 Task: Create ChildIssue0000000687 as Child Issue of Issue Issue0000000344 in Backlog  in Scrum Project Project0000000069 in Jira. Create ChildIssue0000000688 as Child Issue of Issue Issue0000000344 in Backlog  in Scrum Project Project0000000069 in Jira. Create ChildIssue0000000689 as Child Issue of Issue Issue0000000345 in Backlog  in Scrum Project Project0000000069 in Jira. Create ChildIssue0000000690 as Child Issue of Issue Issue0000000345 in Backlog  in Scrum Project Project0000000069 in Jira. Create ChildIssue0000000691 as Child Issue of Issue Issue0000000346 in Backlog  in Scrum Project Project0000000070 in Jira
Action: Mouse moved to (450, 392)
Screenshot: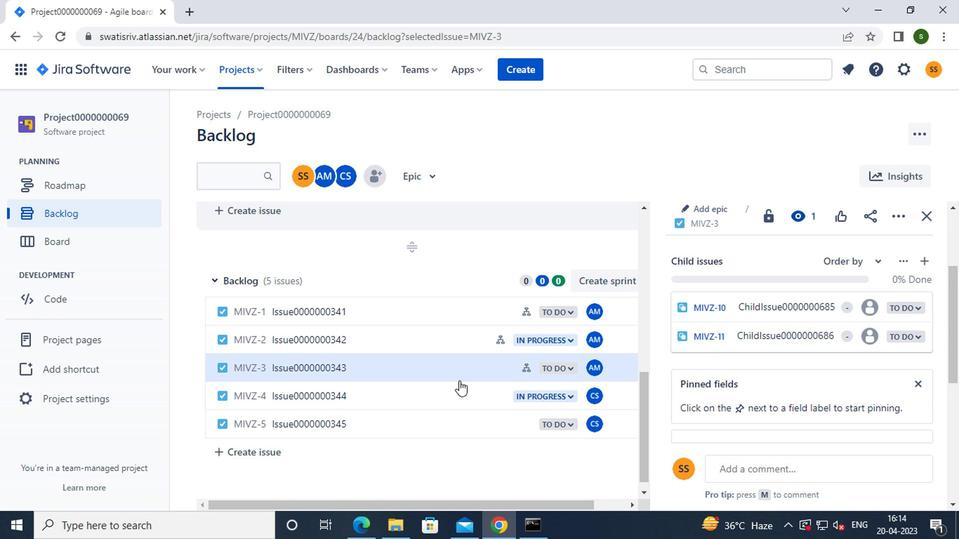 
Action: Mouse pressed left at (450, 392)
Screenshot: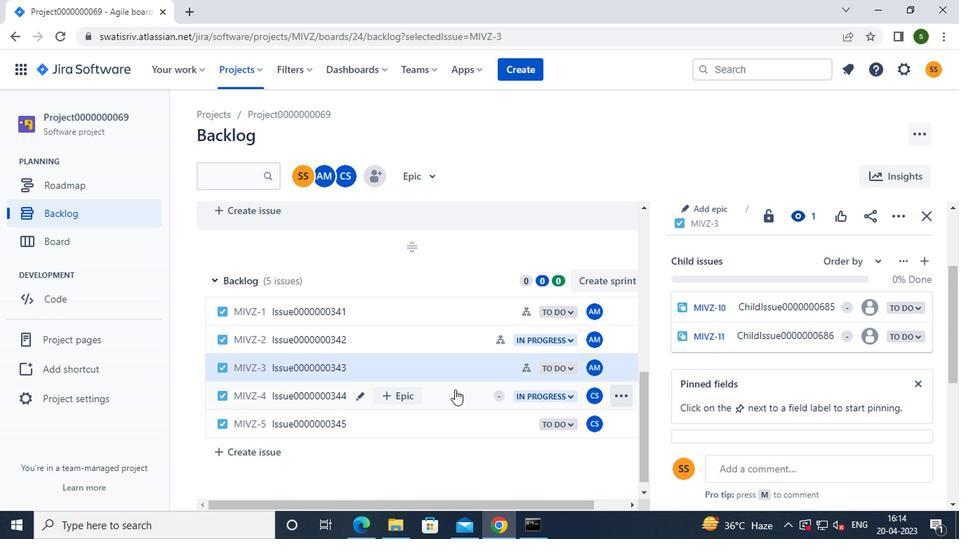 
Action: Mouse moved to (706, 281)
Screenshot: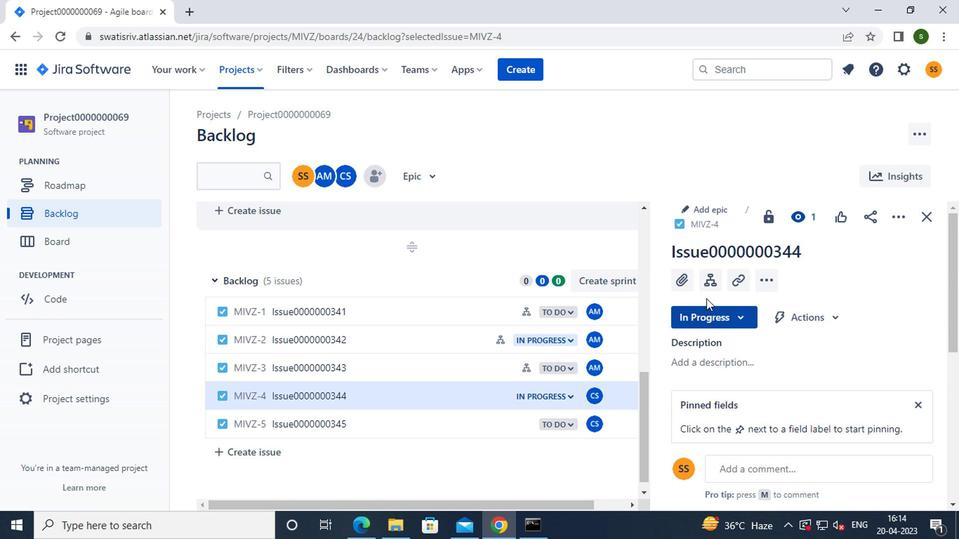 
Action: Mouse pressed left at (706, 281)
Screenshot: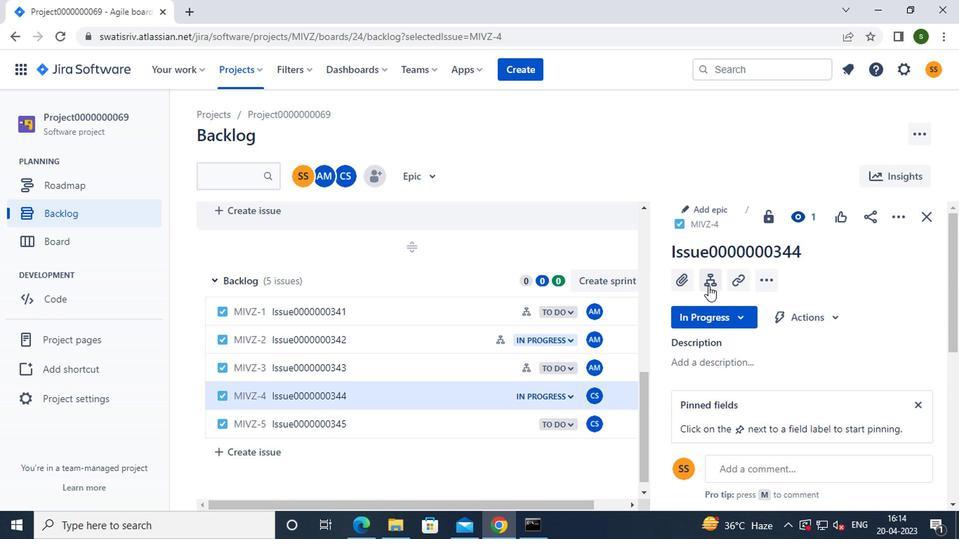 
Action: Mouse moved to (706, 343)
Screenshot: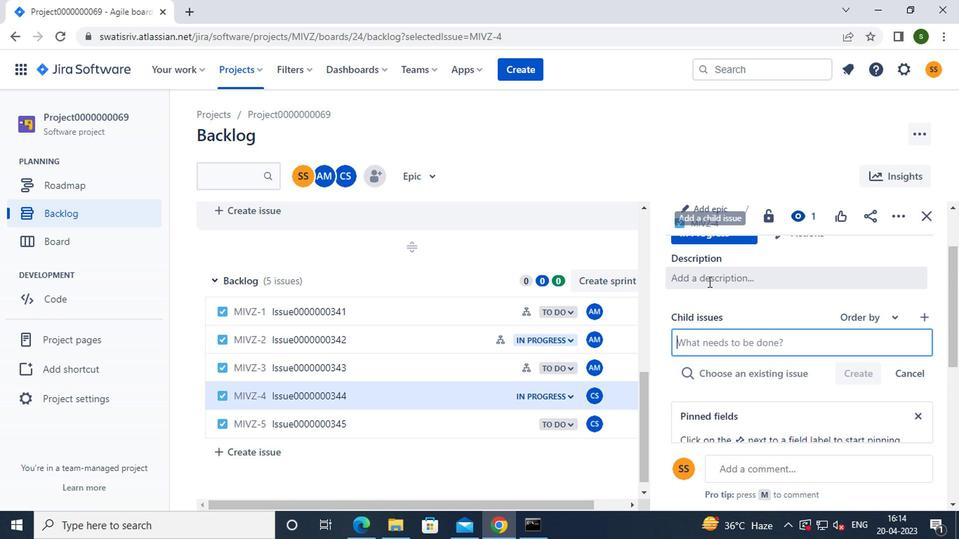 
Action: Mouse pressed left at (706, 343)
Screenshot: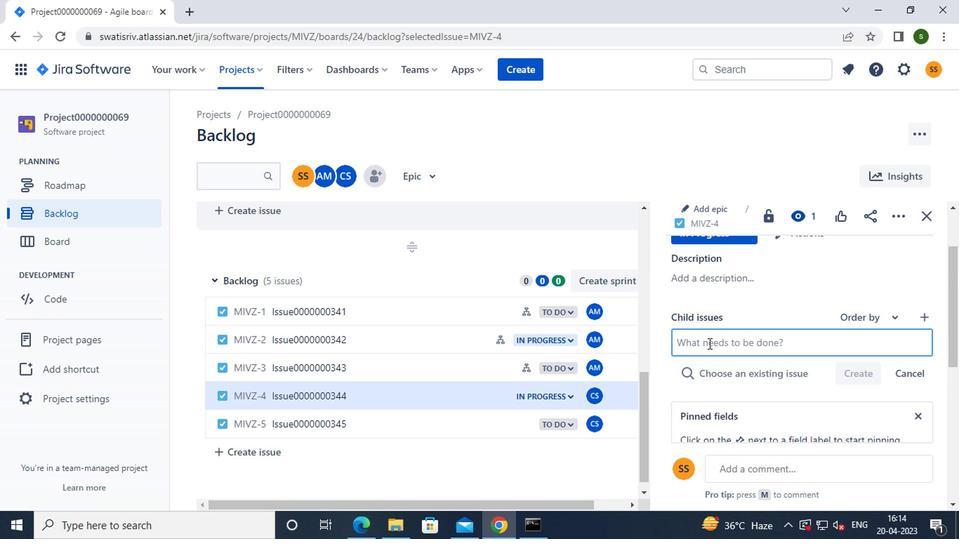 
Action: Key pressed <Key.caps_lock>c<Key.caps_lock>hild<Key.caps_lock>i<Key.caps_lock>ssue0000000687
Screenshot: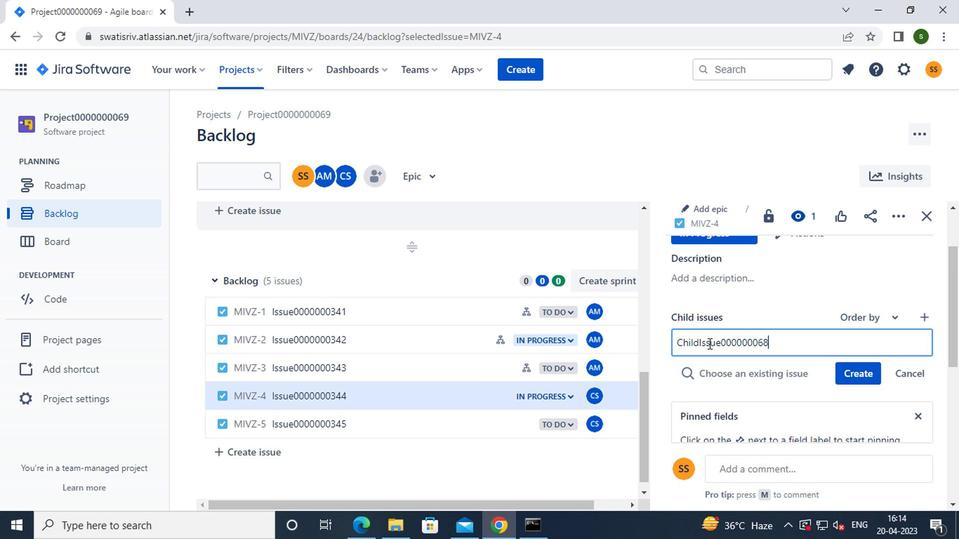 
Action: Mouse moved to (850, 370)
Screenshot: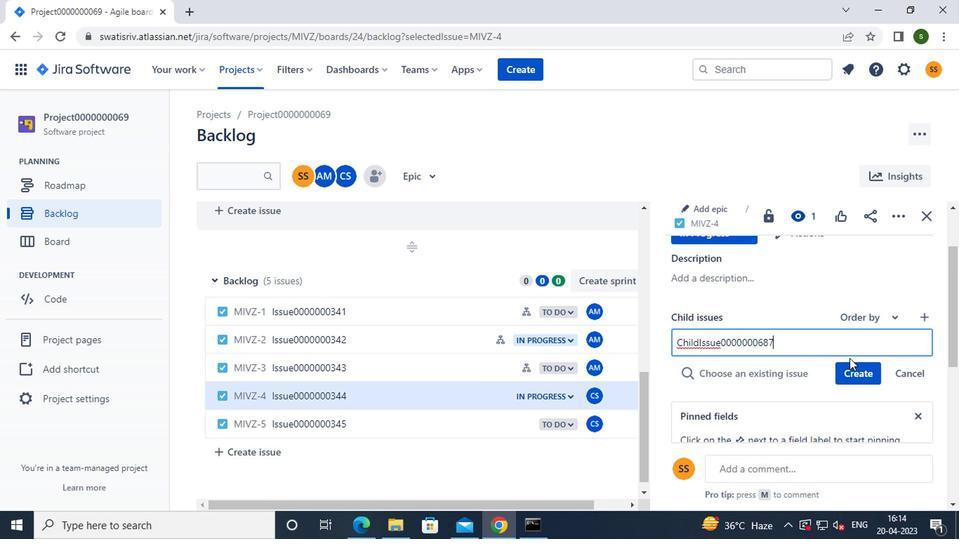 
Action: Mouse pressed left at (850, 370)
Screenshot: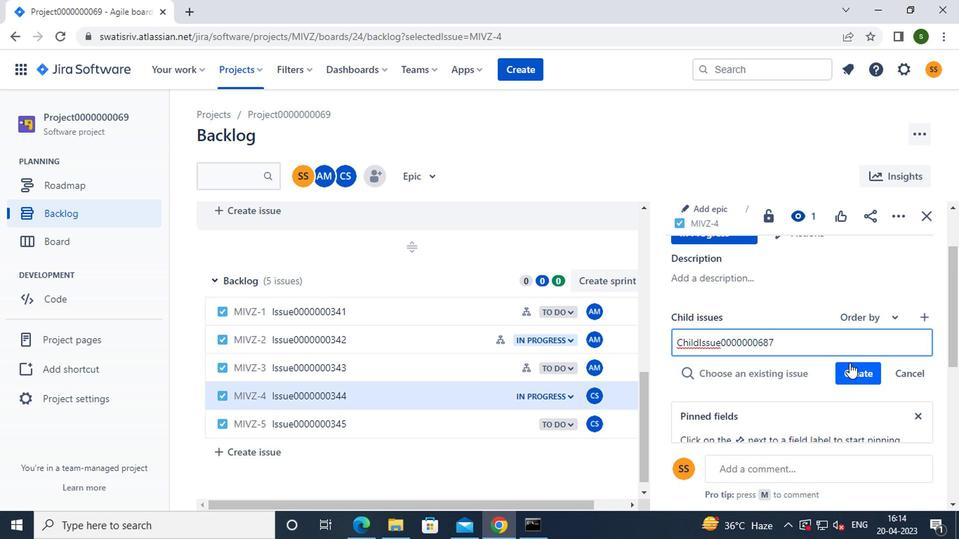 
Action: Mouse moved to (771, 388)
Screenshot: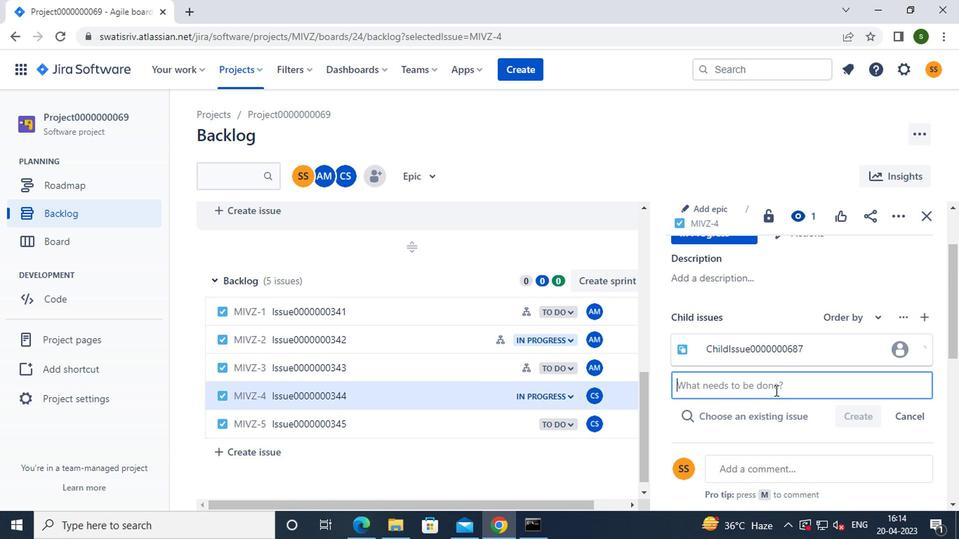 
Action: Mouse pressed left at (771, 388)
Screenshot: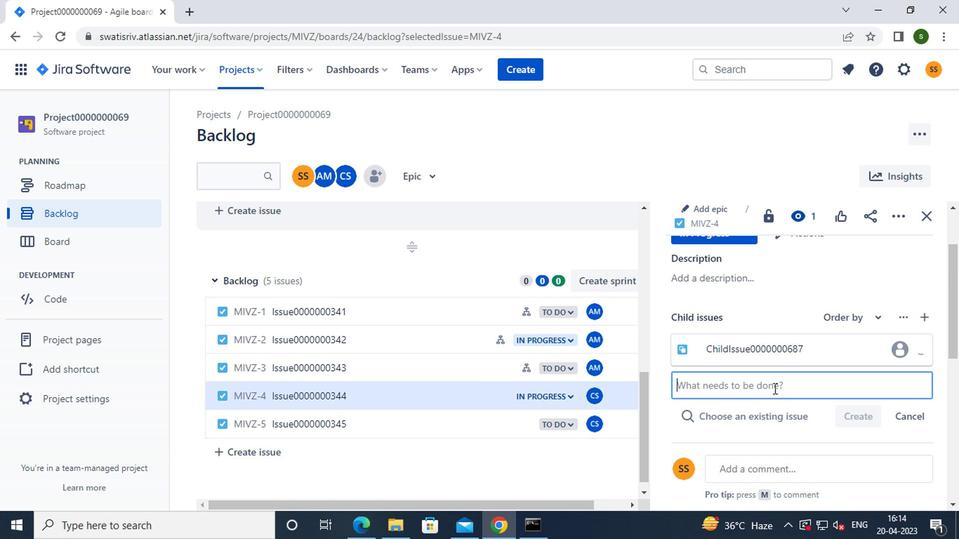 
Action: Key pressed <Key.caps_lock>c<Key.caps_lock>hild<Key.caps_lock>i<Key.caps_lock>ssue0000000688
Screenshot: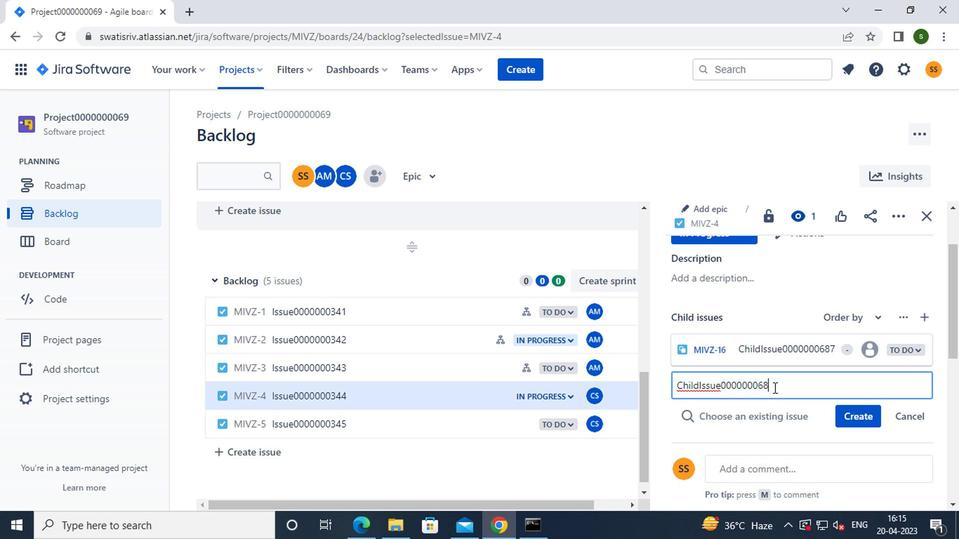 
Action: Mouse moved to (856, 410)
Screenshot: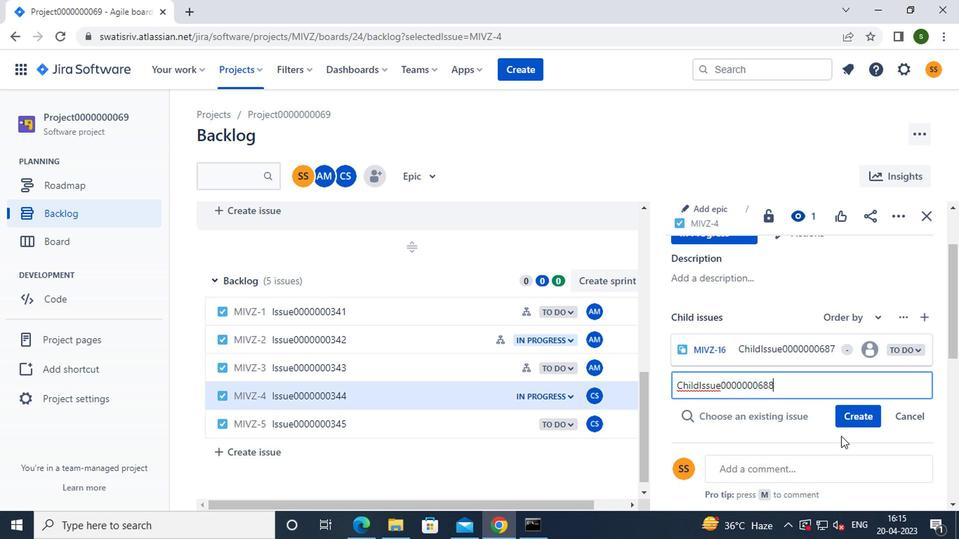 
Action: Mouse pressed left at (856, 410)
Screenshot: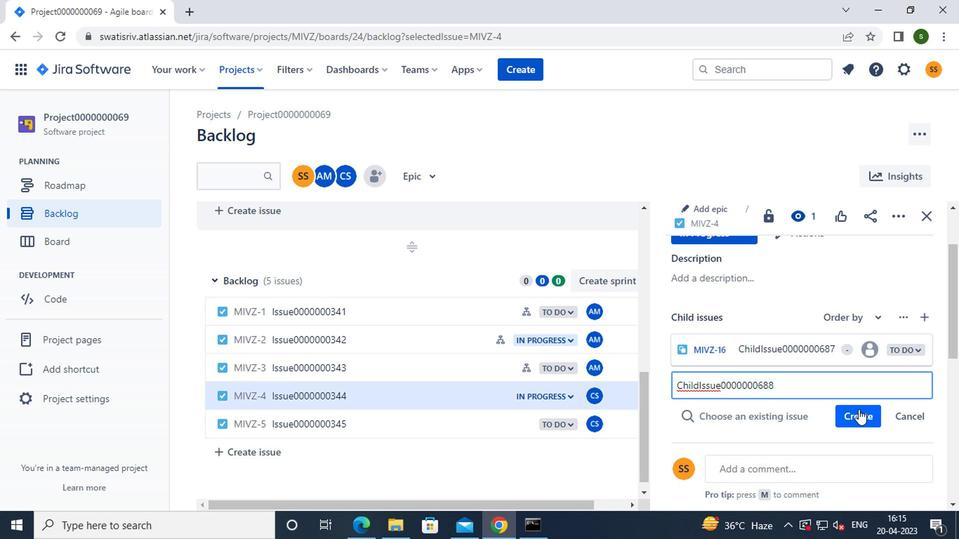
Action: Mouse moved to (440, 418)
Screenshot: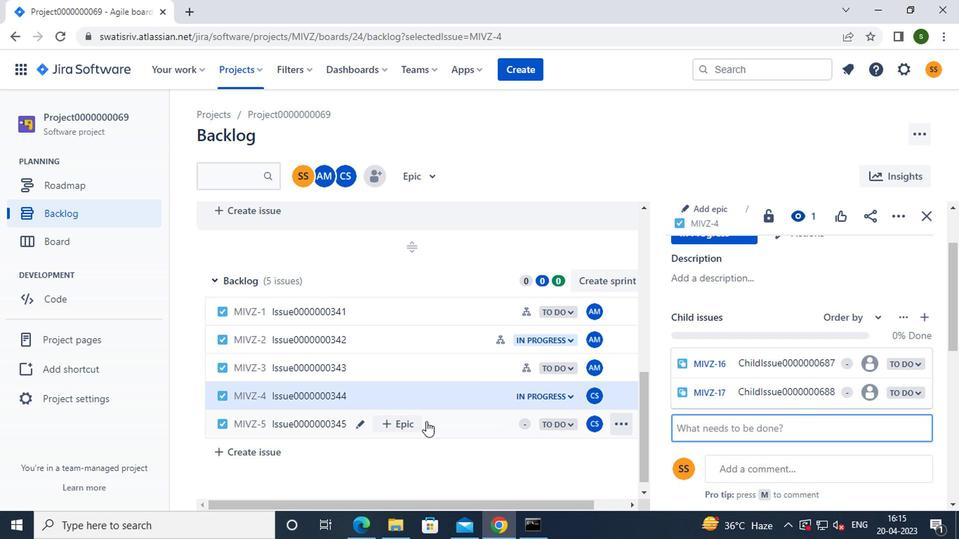 
Action: Mouse pressed left at (440, 418)
Screenshot: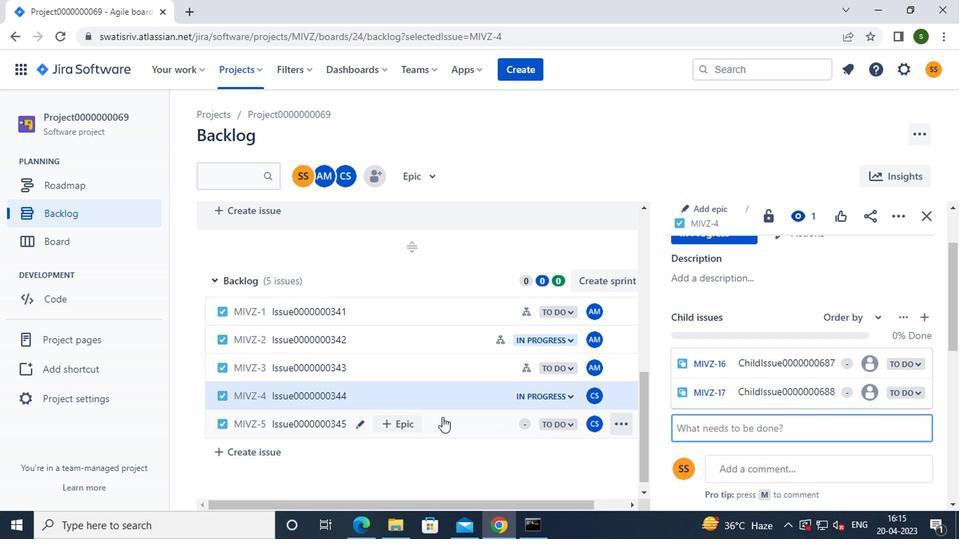 
Action: Mouse moved to (713, 280)
Screenshot: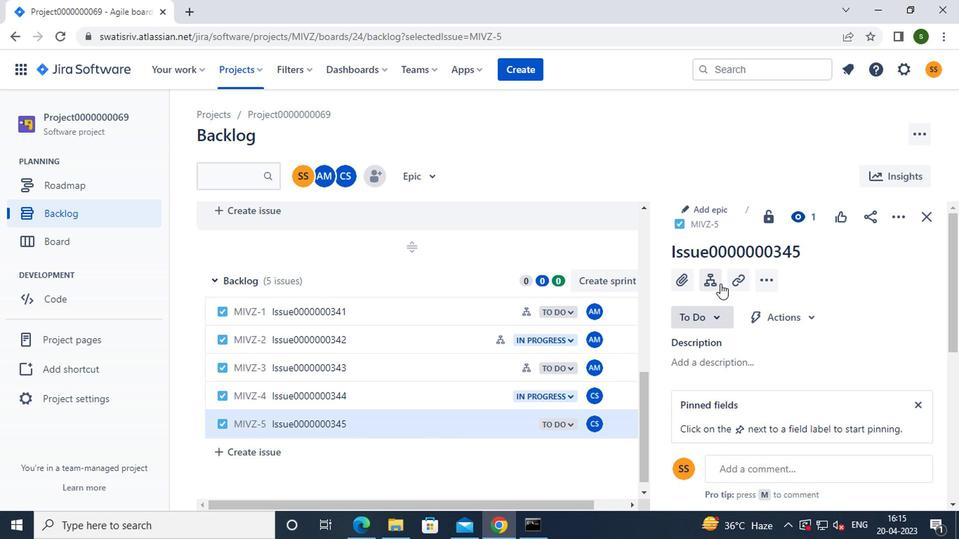 
Action: Mouse pressed left at (713, 280)
Screenshot: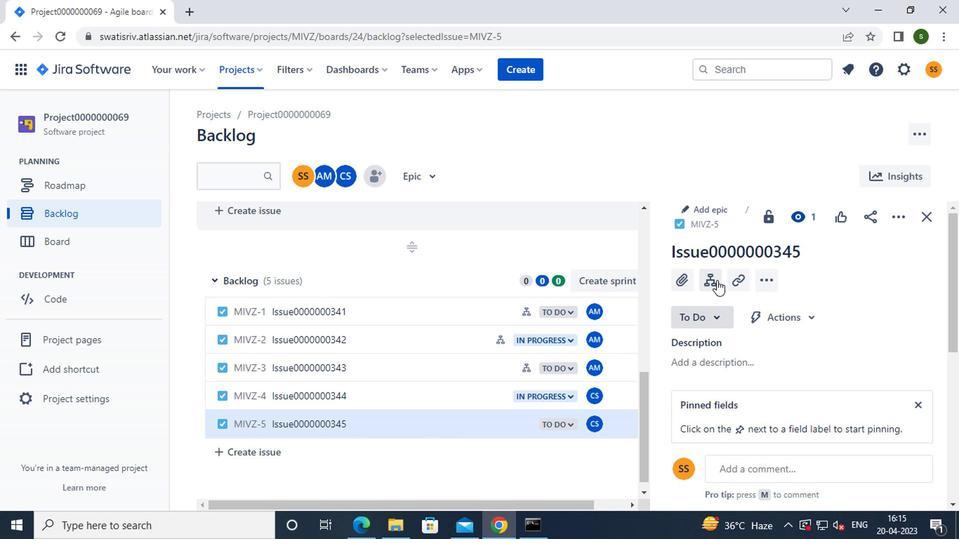 
Action: Mouse moved to (719, 341)
Screenshot: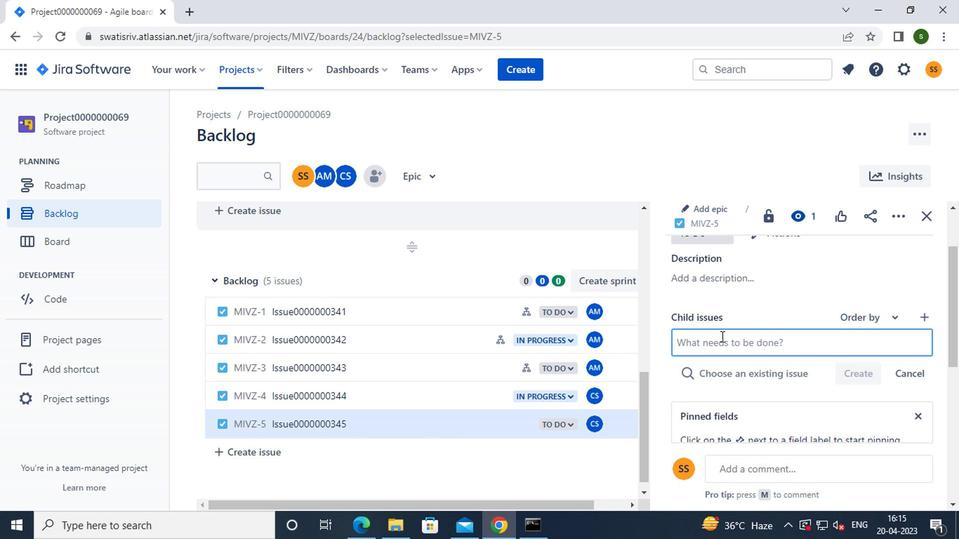 
Action: Mouse pressed left at (719, 341)
Screenshot: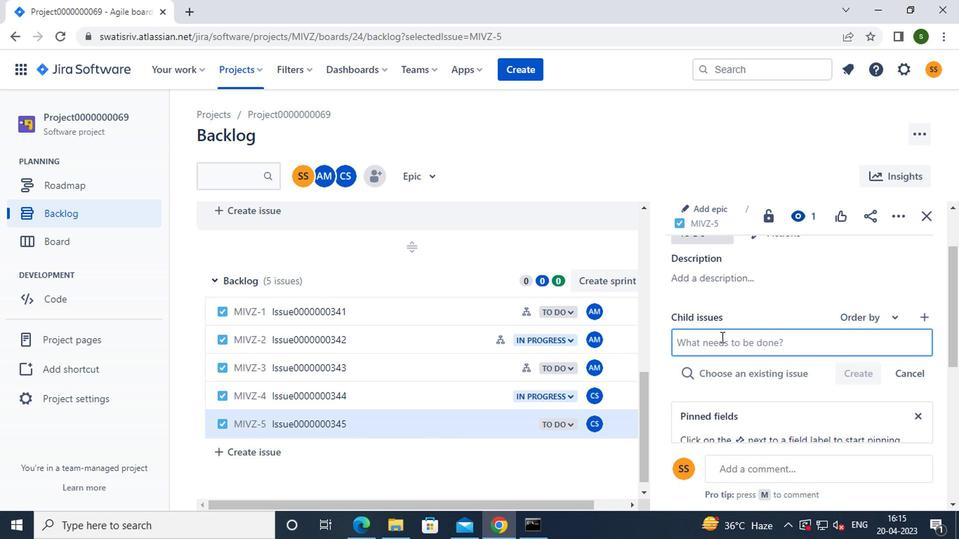
Action: Key pressed <Key.caps_lock>c<Key.caps_lock>hild<Key.caps_lock>i<Key.caps_lock>ssue0000000689
Screenshot: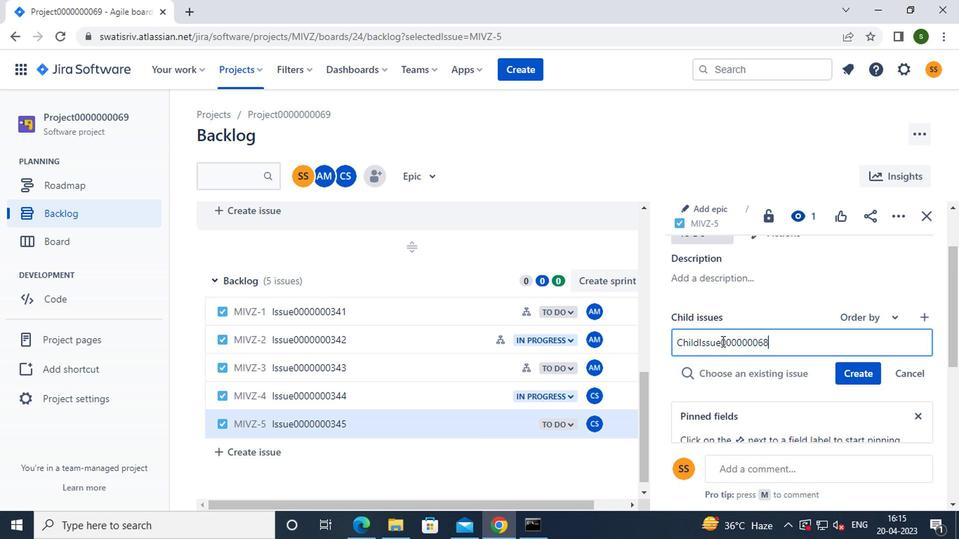 
Action: Mouse moved to (847, 370)
Screenshot: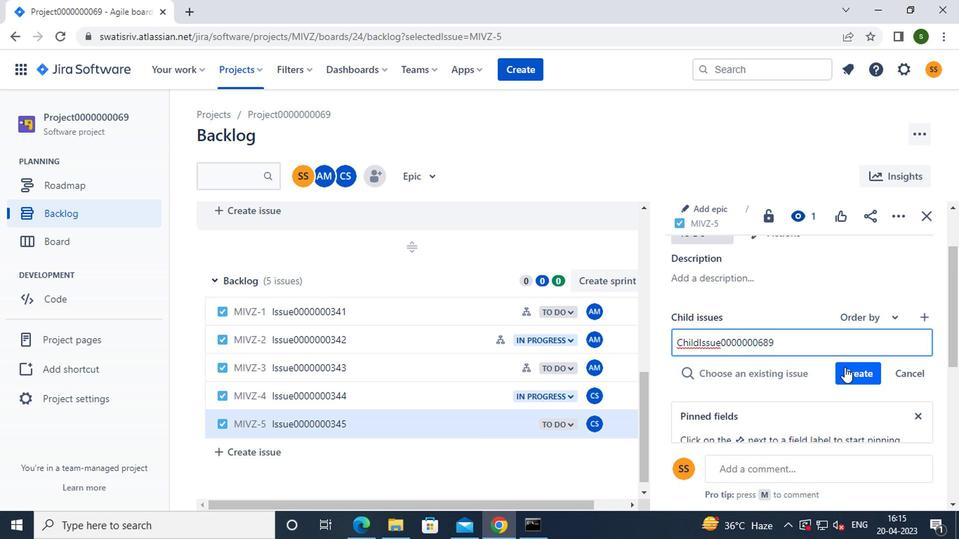 
Action: Mouse pressed left at (847, 370)
Screenshot: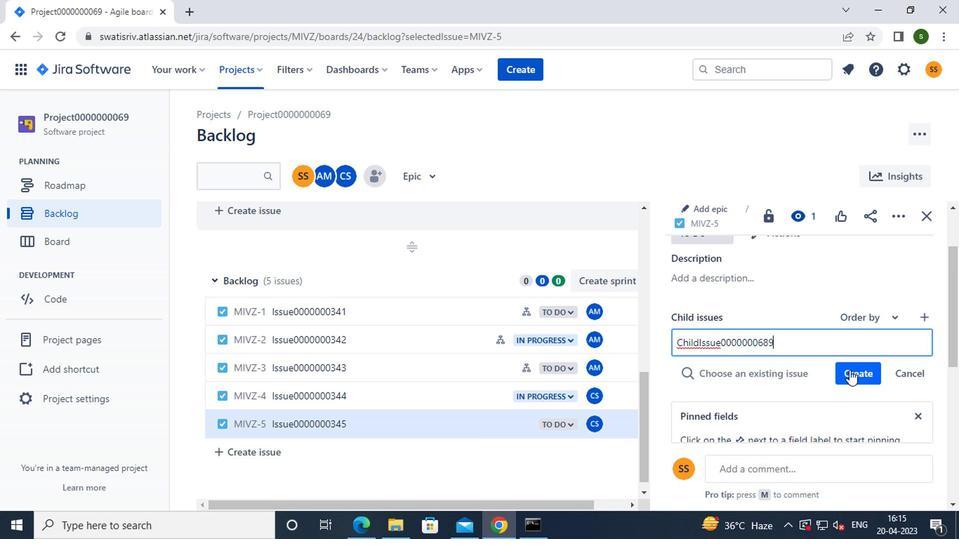 
Action: Mouse moved to (809, 386)
Screenshot: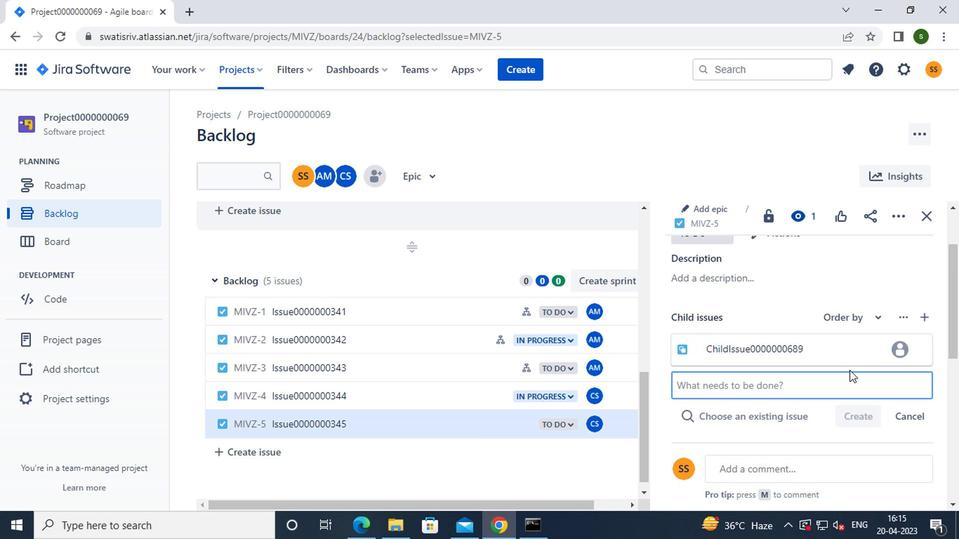 
Action: Mouse pressed left at (809, 386)
Screenshot: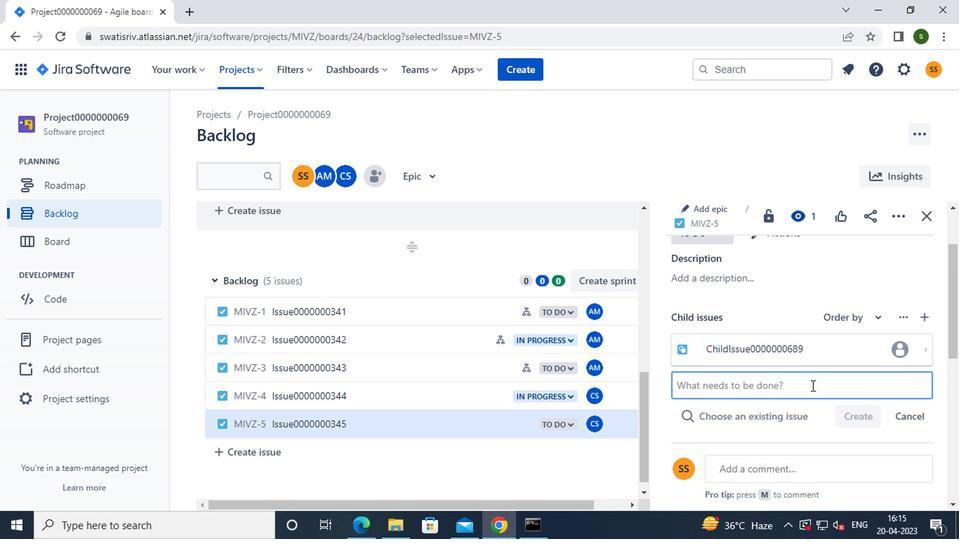 
Action: Key pressed <Key.caps_lock>c<Key.caps_lock>hild<Key.caps_lock>i<Key.caps_lock>ssue0000000690
Screenshot: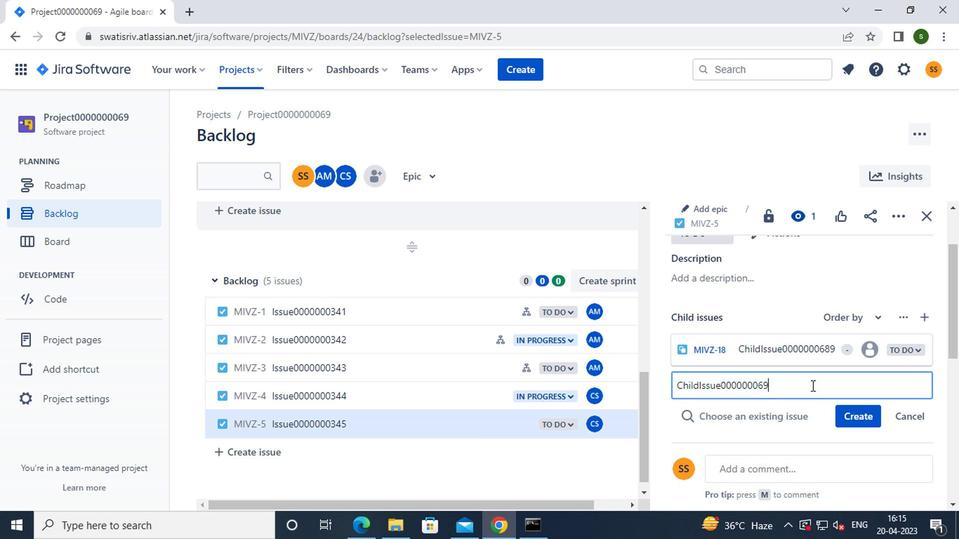 
Action: Mouse moved to (849, 418)
Screenshot: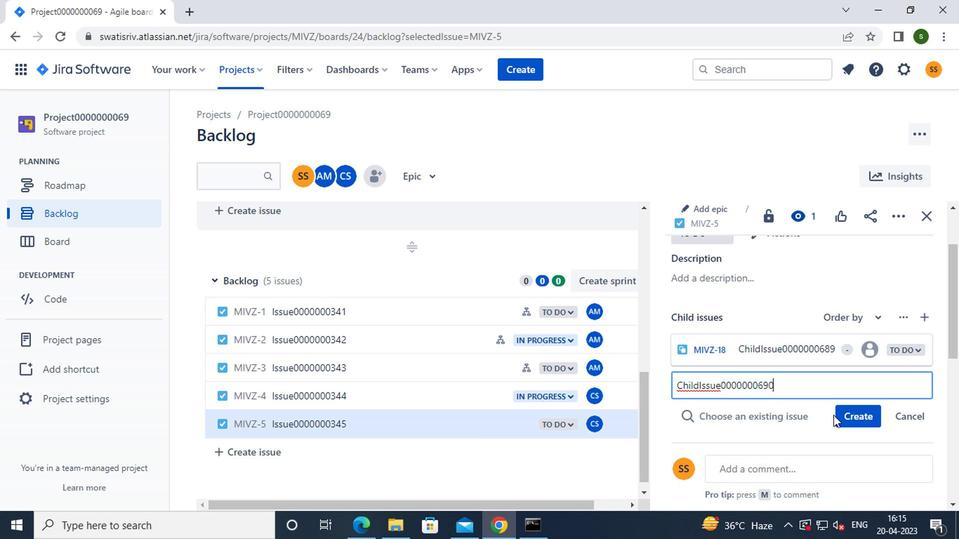 
Action: Mouse pressed left at (849, 418)
Screenshot: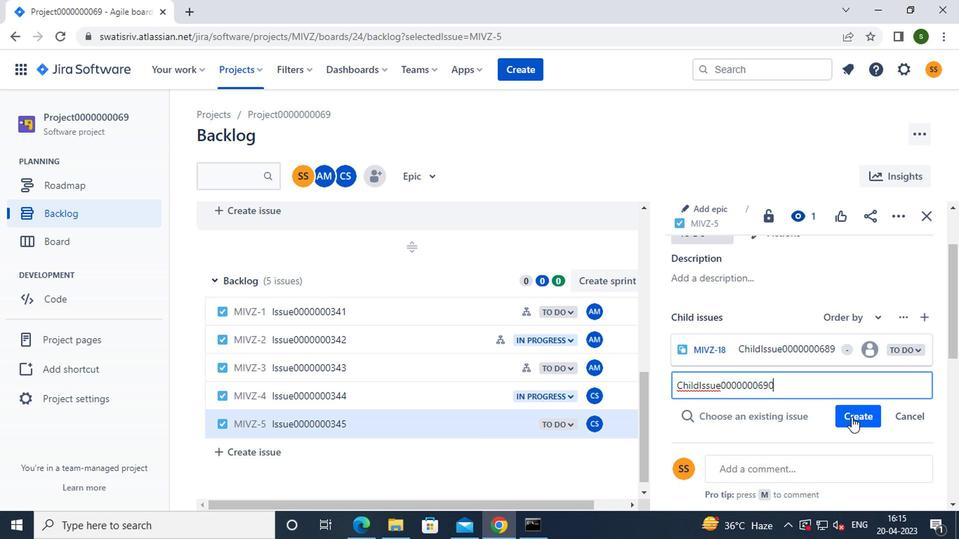 
Action: Mouse moved to (245, 73)
Screenshot: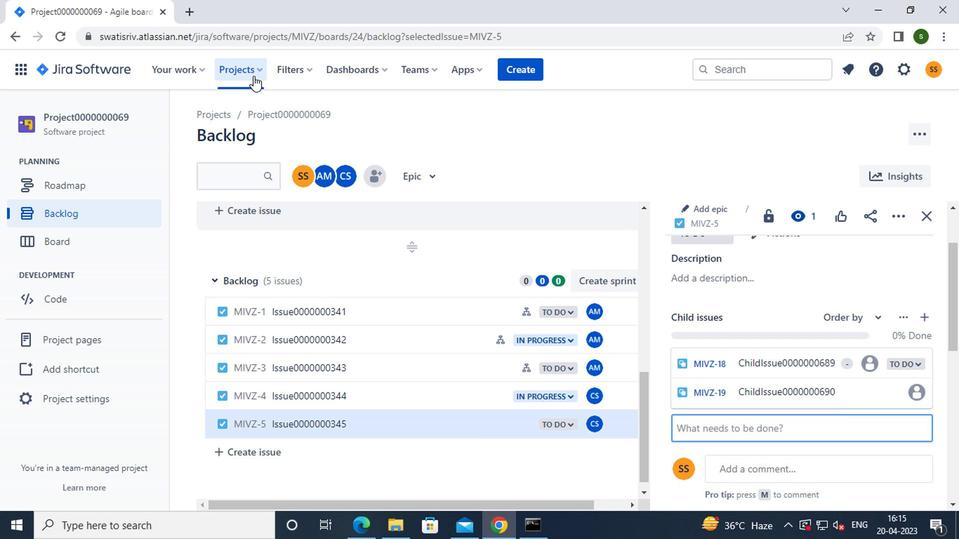 
Action: Mouse pressed left at (245, 73)
Screenshot: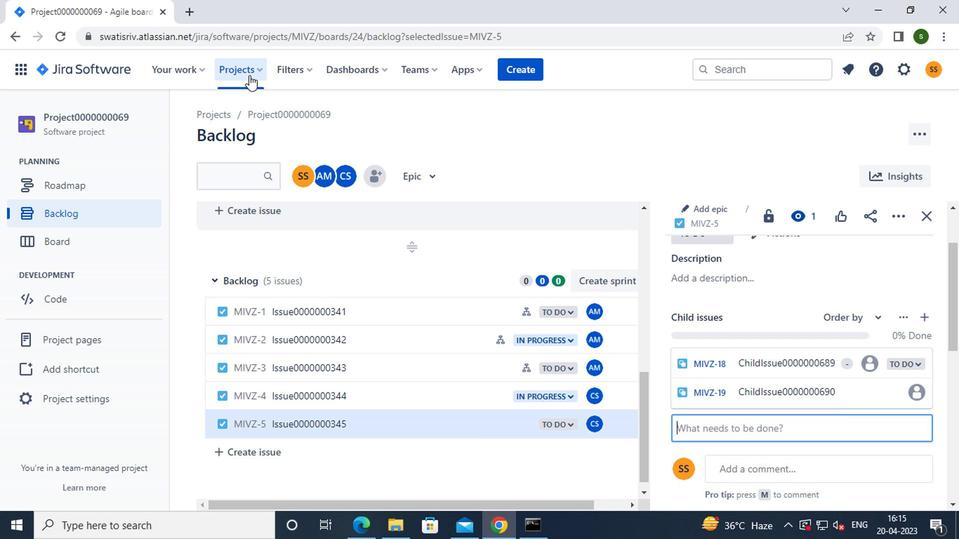 
Action: Mouse moved to (325, 162)
Screenshot: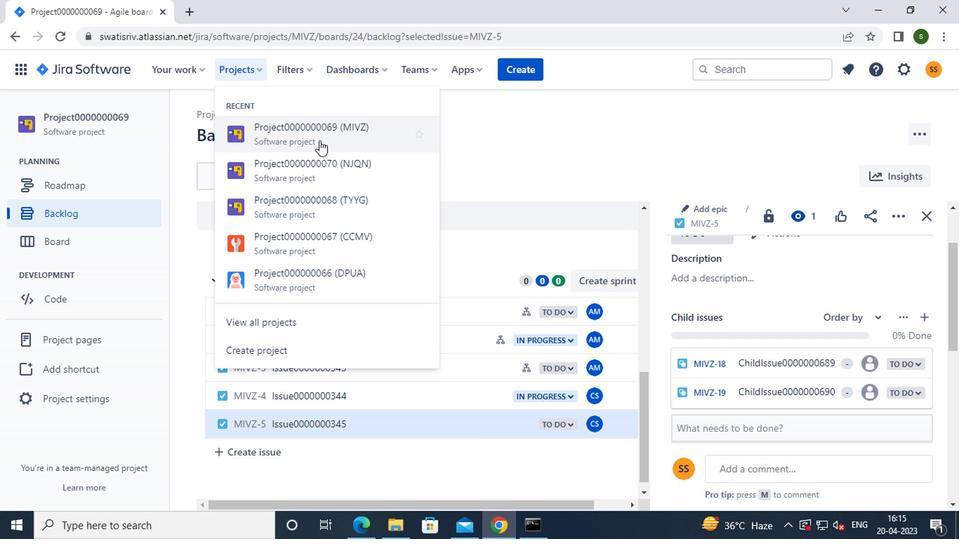 
Action: Mouse pressed left at (325, 162)
Screenshot: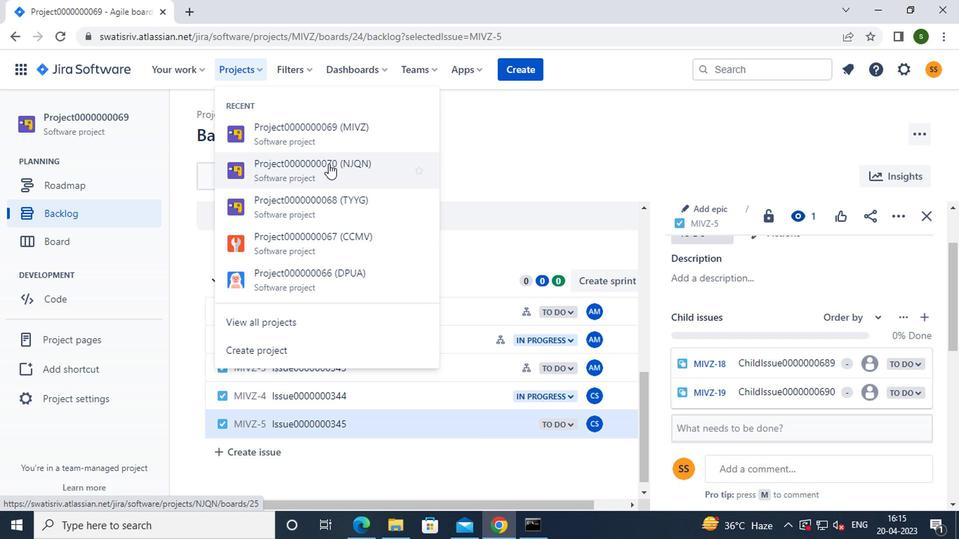 
Action: Mouse moved to (86, 213)
Screenshot: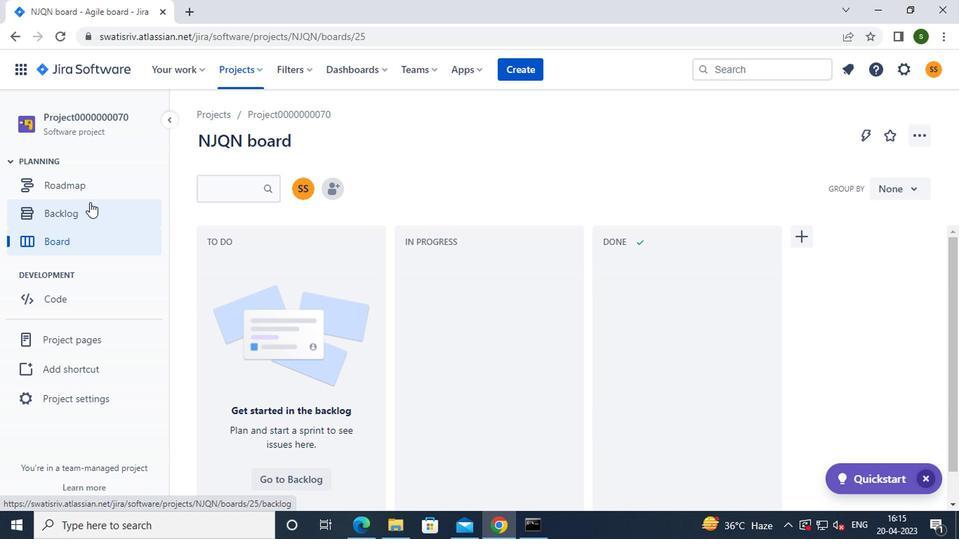 
Action: Mouse pressed left at (86, 213)
Screenshot: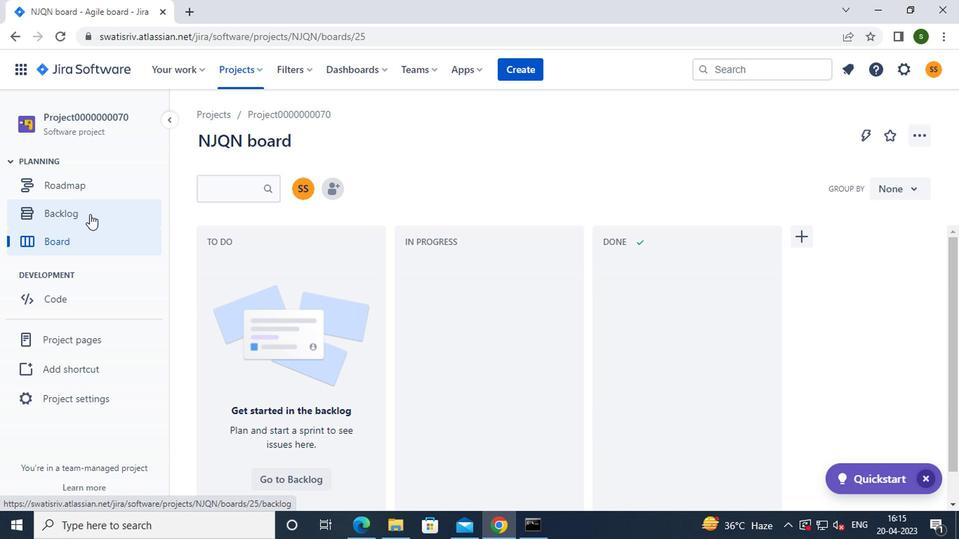 
Action: Mouse moved to (556, 346)
Screenshot: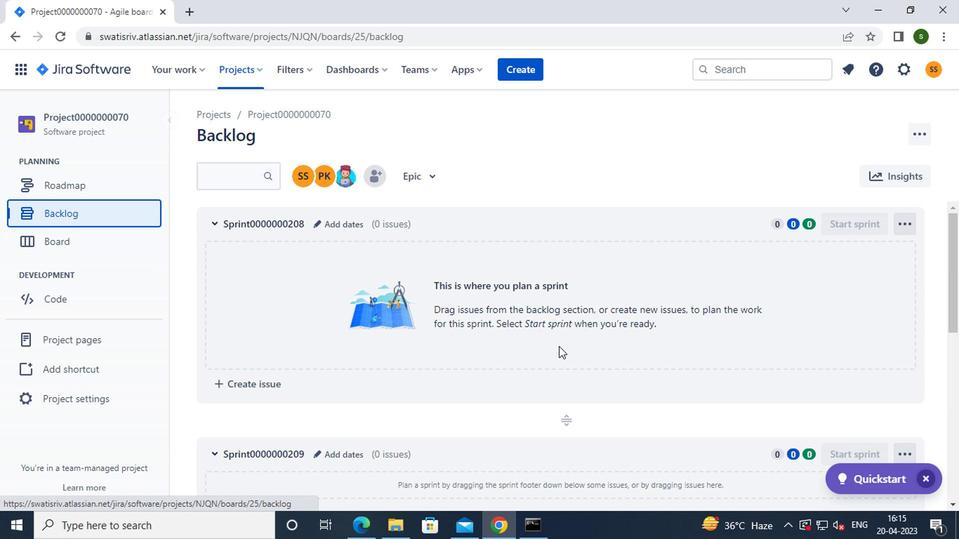 
Action: Mouse scrolled (556, 345) with delta (0, 0)
Screenshot: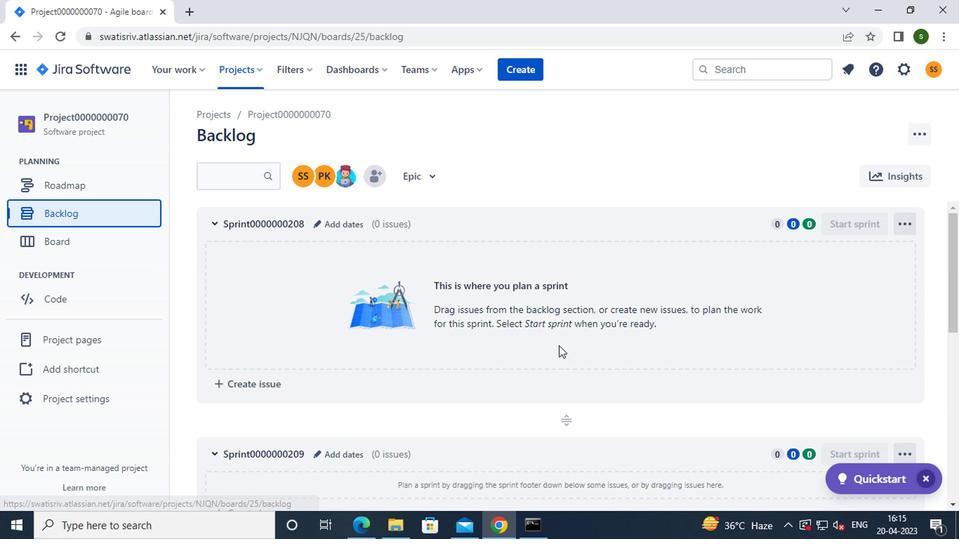 
Action: Mouse scrolled (556, 345) with delta (0, 0)
Screenshot: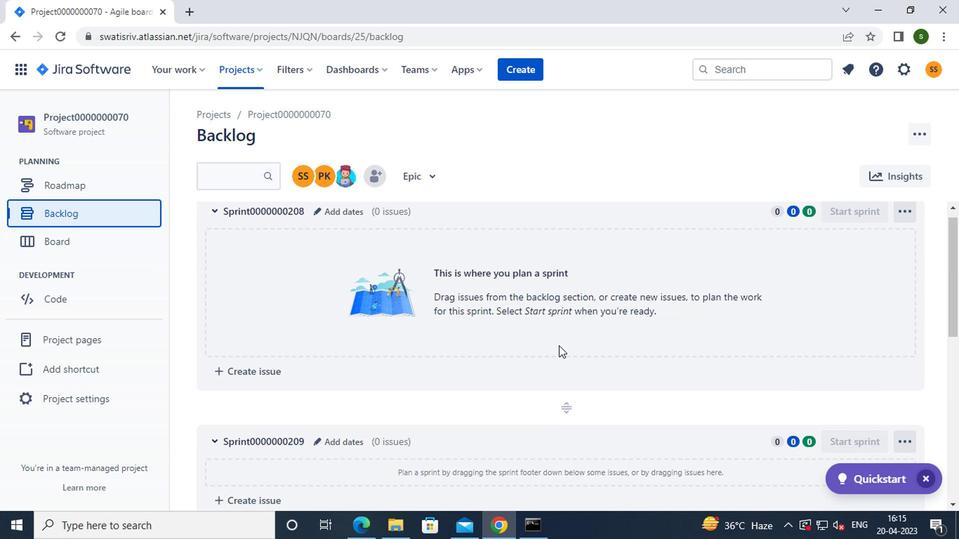 
Action: Mouse scrolled (556, 345) with delta (0, 0)
Screenshot: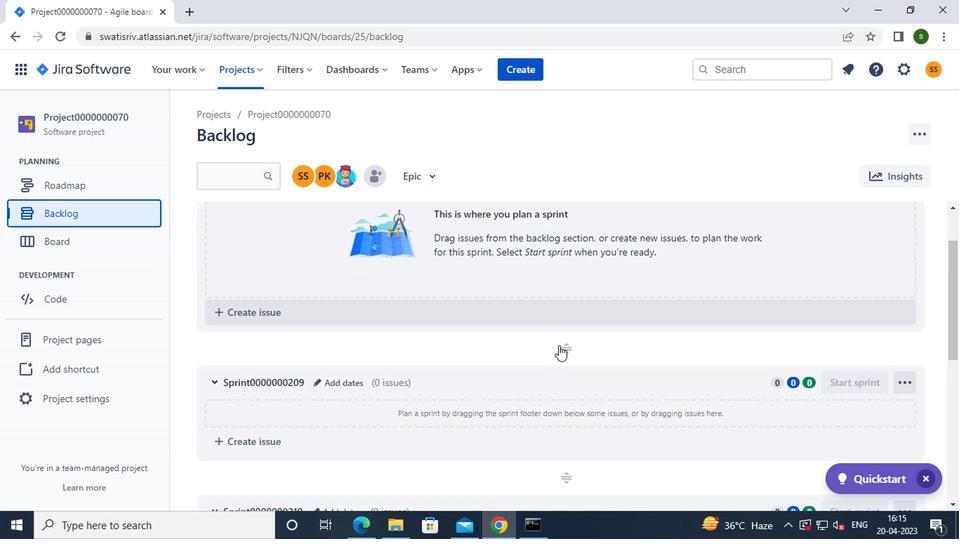 
Action: Mouse scrolled (556, 345) with delta (0, 0)
Screenshot: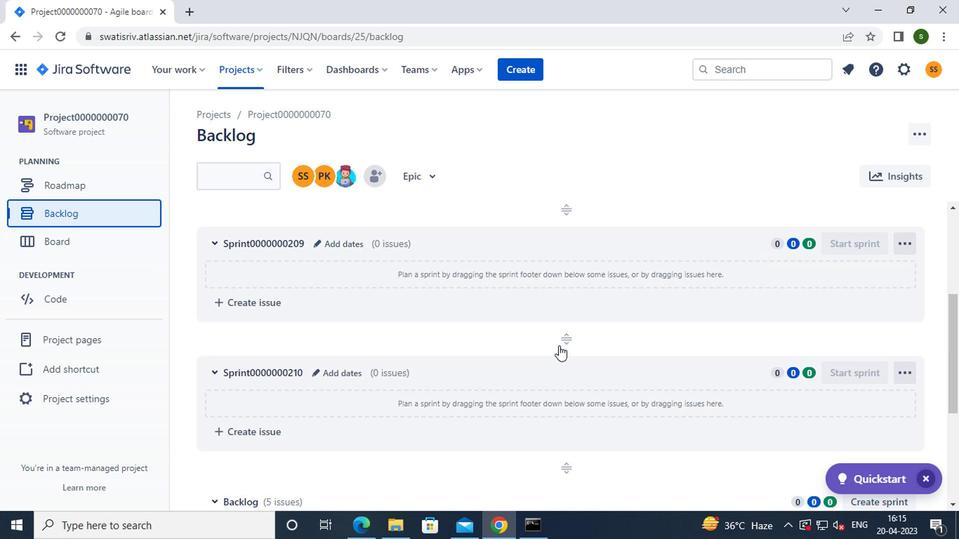 
Action: Mouse scrolled (556, 345) with delta (0, 0)
Screenshot: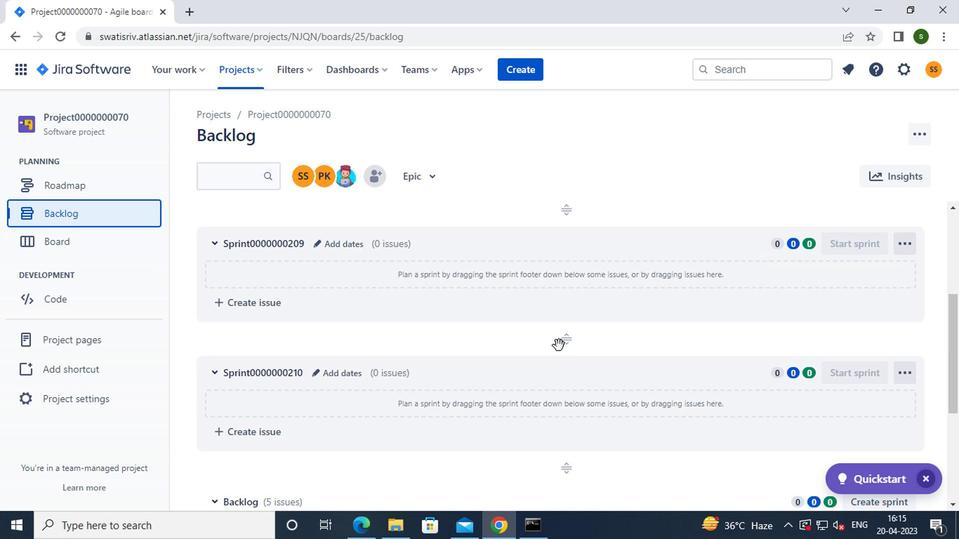 
Action: Mouse scrolled (556, 345) with delta (0, 0)
Screenshot: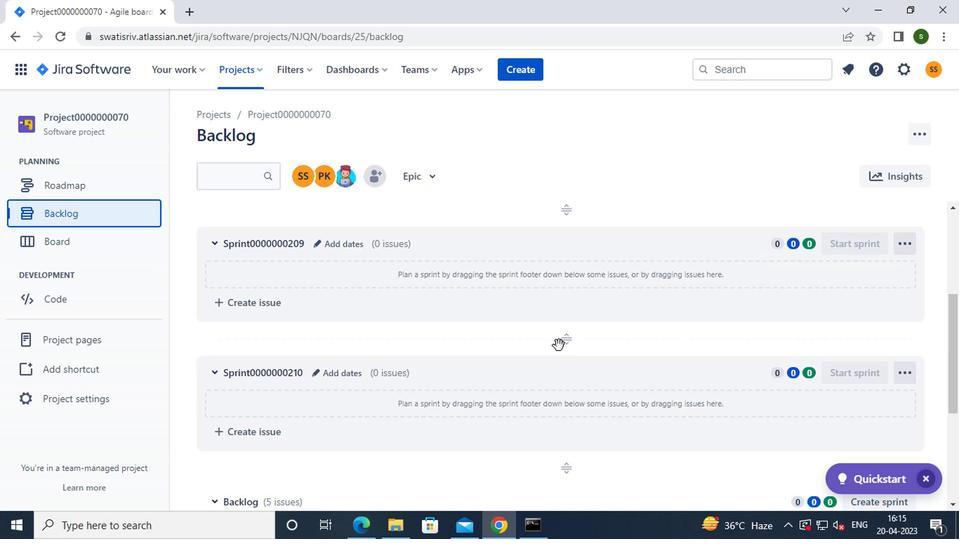 
Action: Mouse scrolled (556, 345) with delta (0, 0)
Screenshot: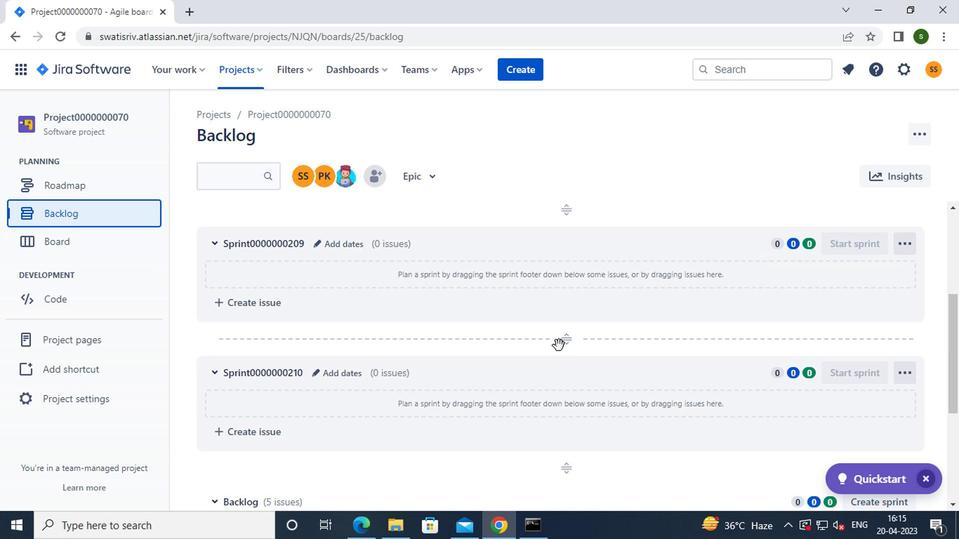 
Action: Mouse moved to (454, 307)
Screenshot: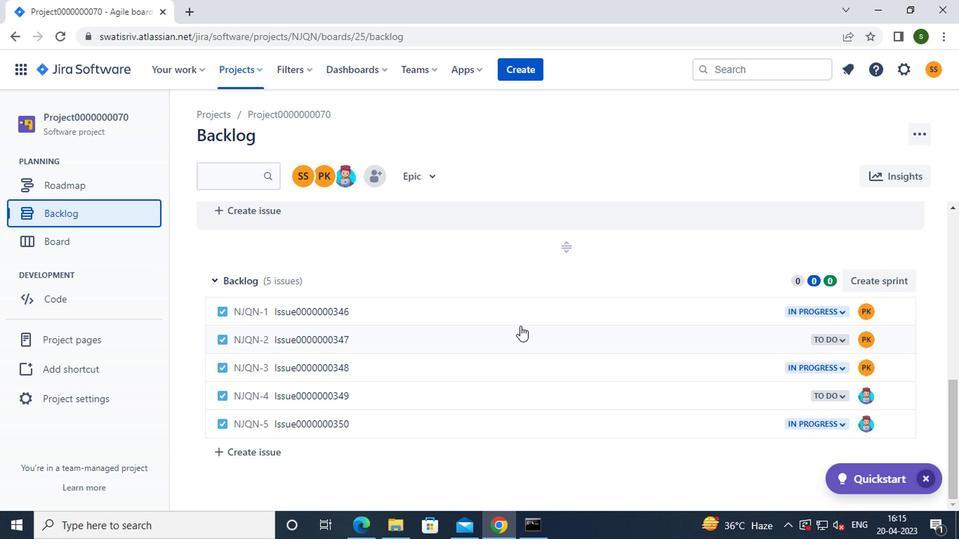 
Action: Mouse pressed left at (454, 307)
Screenshot: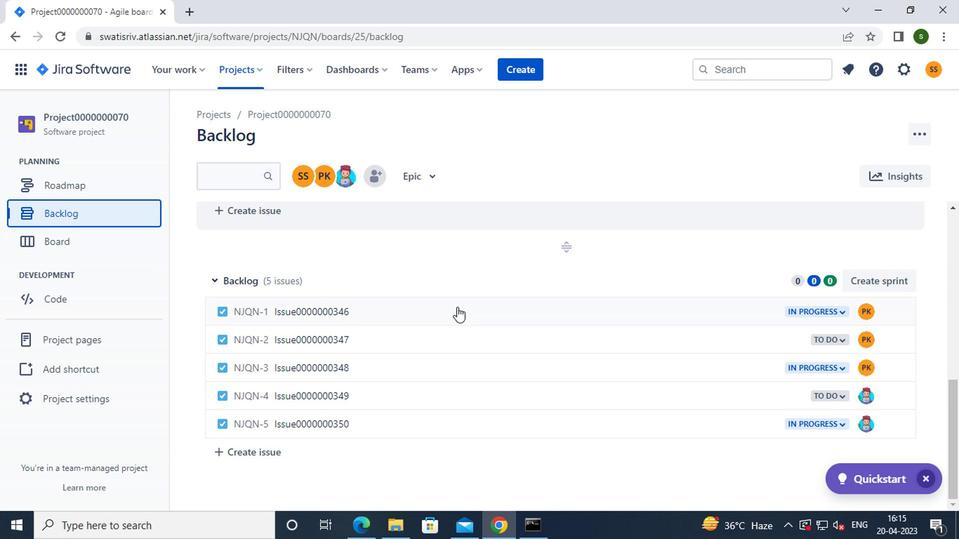 
Action: Mouse moved to (706, 282)
Screenshot: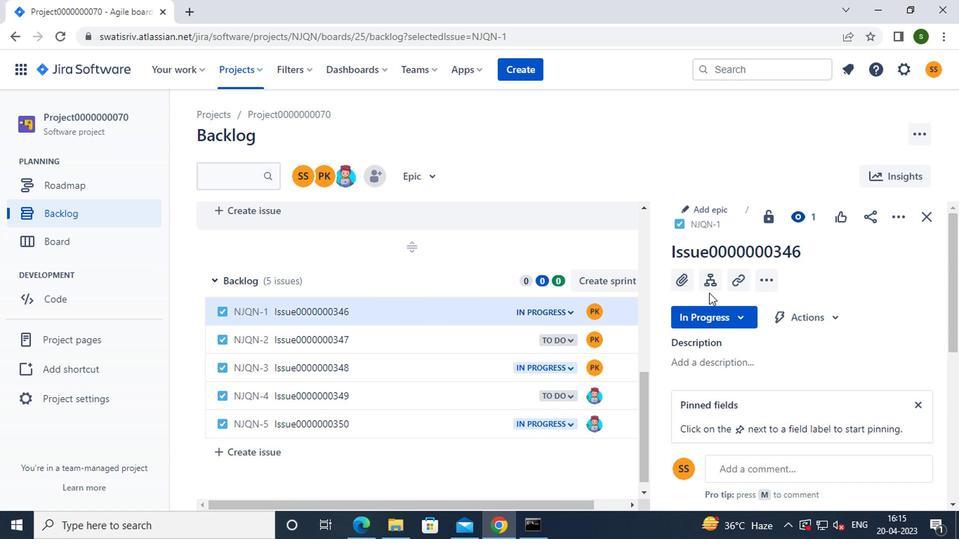 
Action: Mouse pressed left at (706, 282)
Screenshot: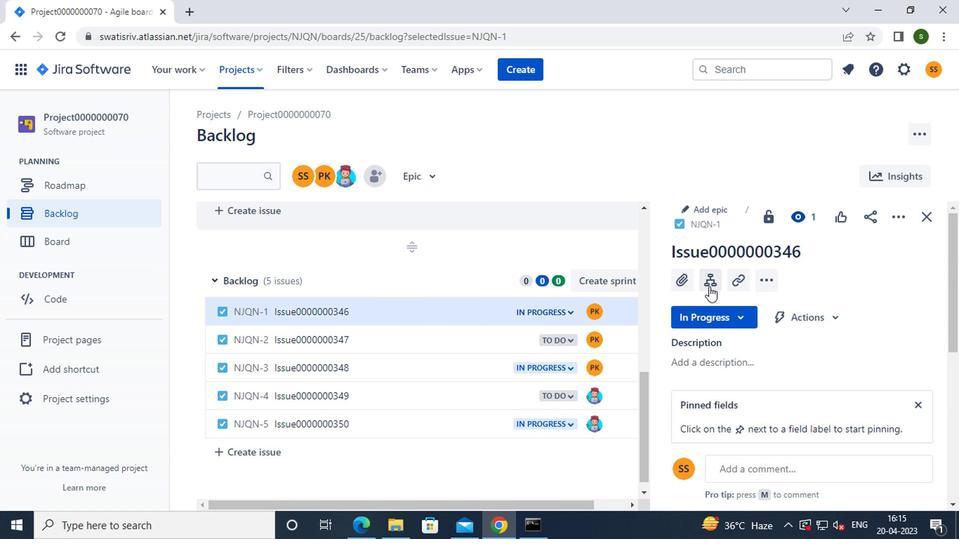 
Action: Mouse moved to (715, 343)
Screenshot: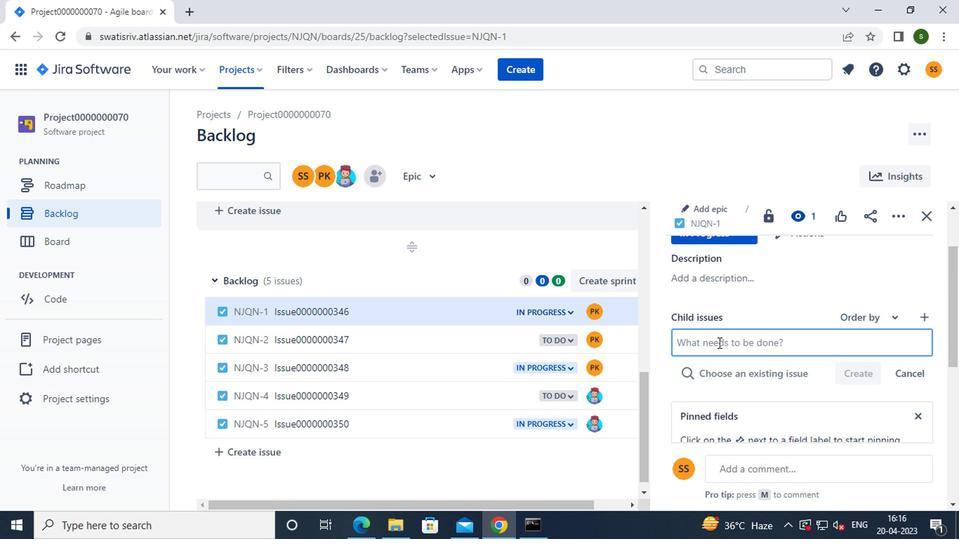 
Action: Key pressed <Key.caps_lock>c<Key.caps_lock>hild<Key.caps_lock>i<Key.caps_lock>ssue0000000691
Screenshot: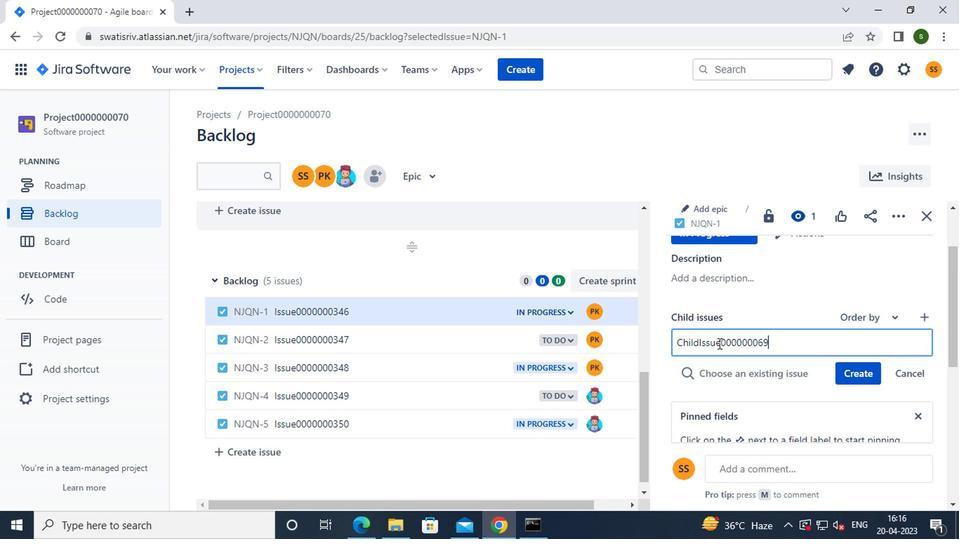 
Action: Mouse moved to (850, 377)
Screenshot: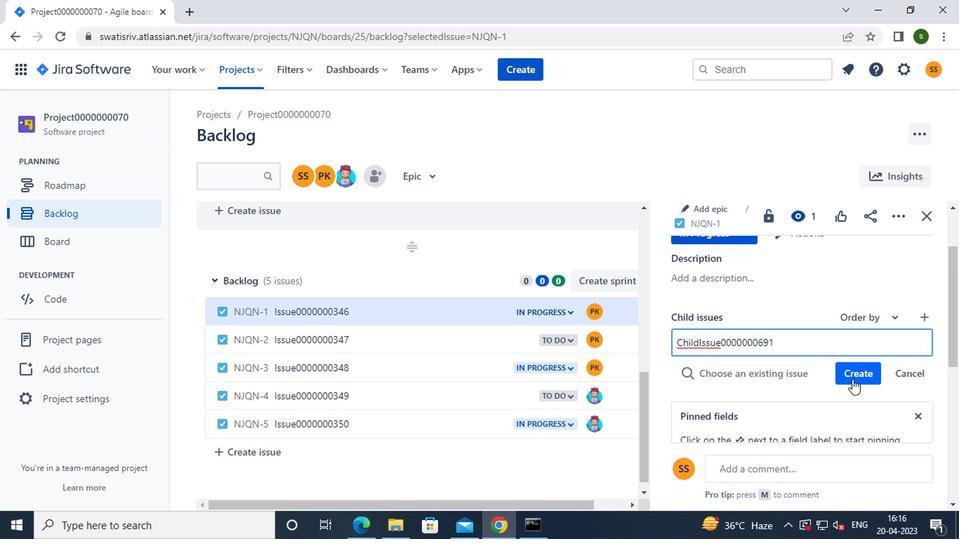 
Action: Mouse pressed left at (850, 377)
Screenshot: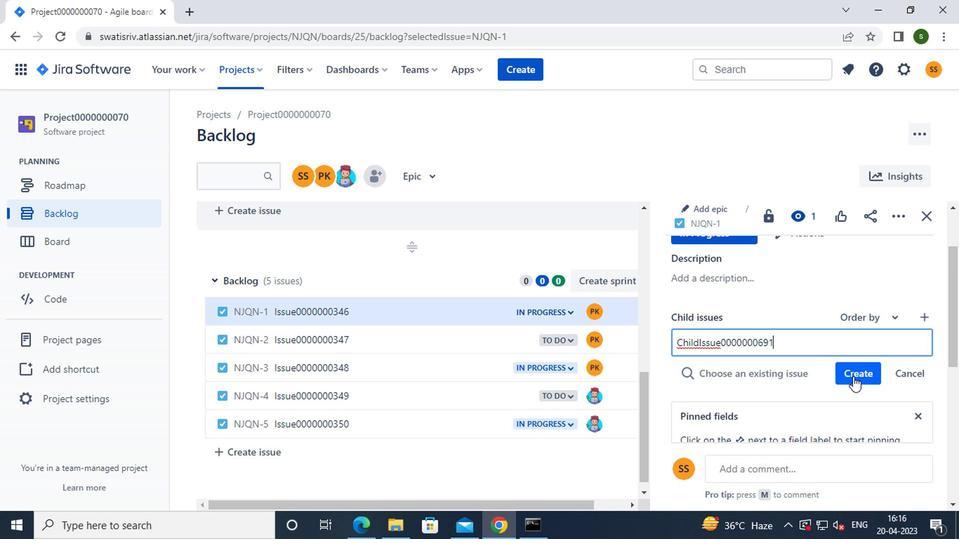 
Action: Mouse moved to (561, 151)
Screenshot: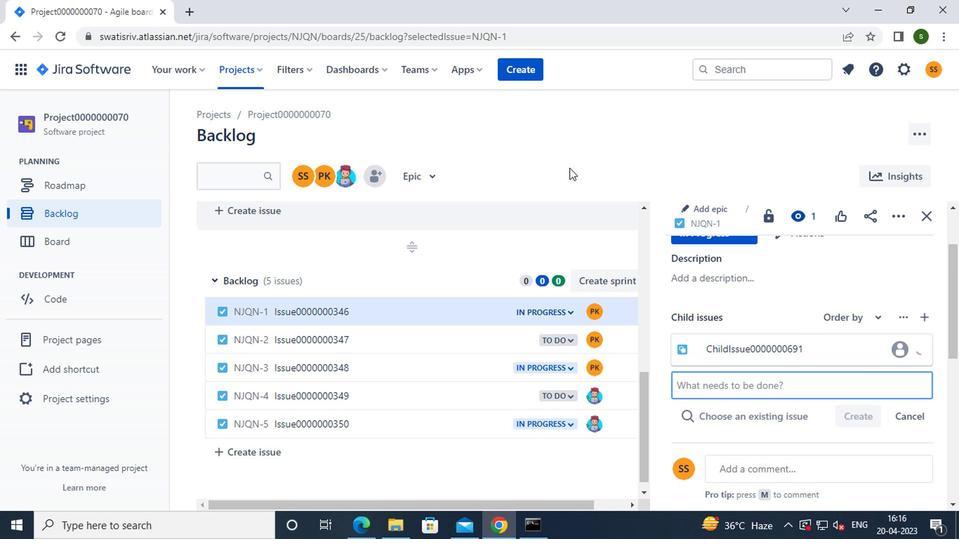 
